 Task: Change the disability to yes, i have (or previously had) a disability.
Action: Mouse moved to (794, 104)
Screenshot: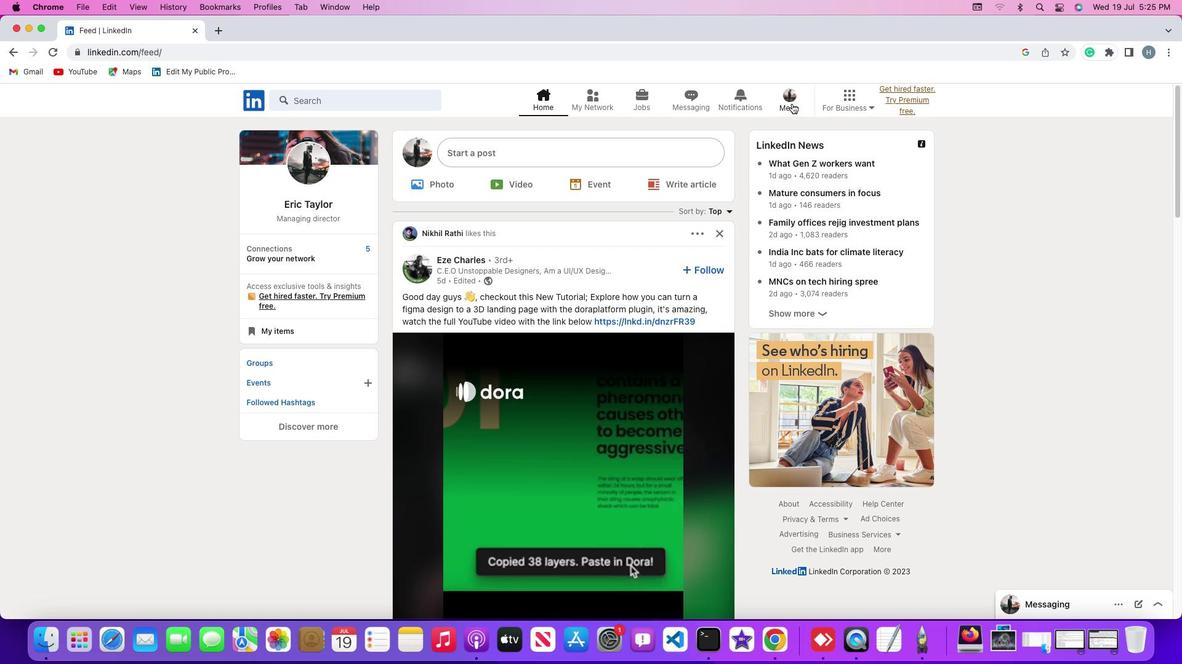 
Action: Mouse pressed left at (794, 104)
Screenshot: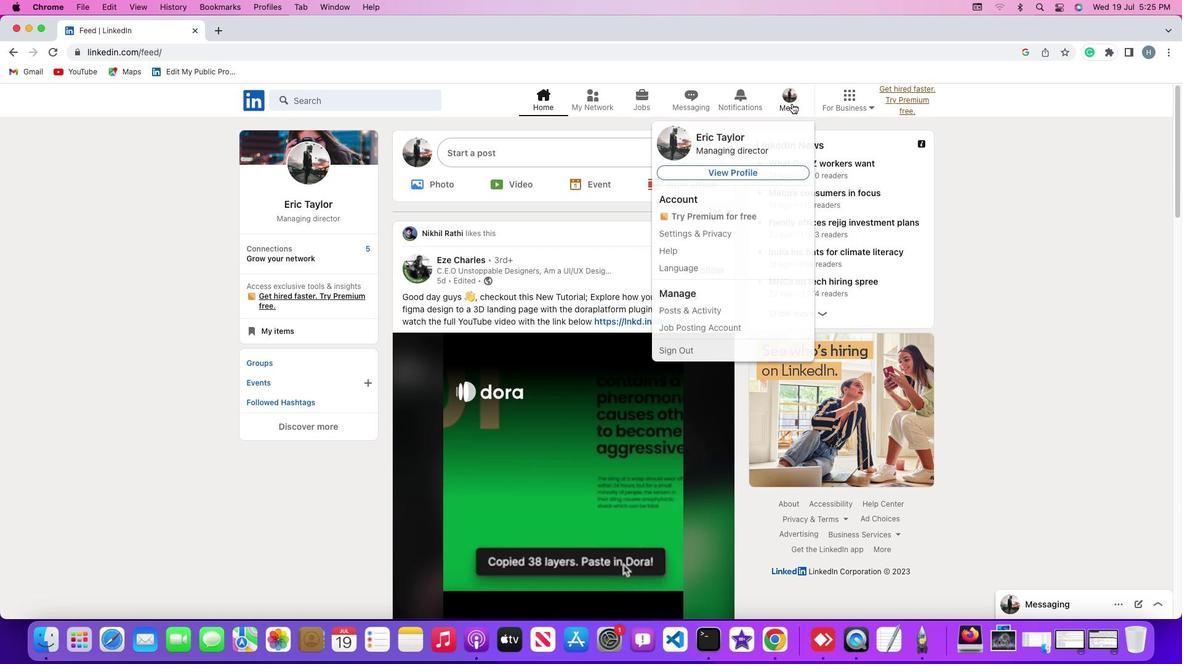 
Action: Mouse moved to (792, 104)
Screenshot: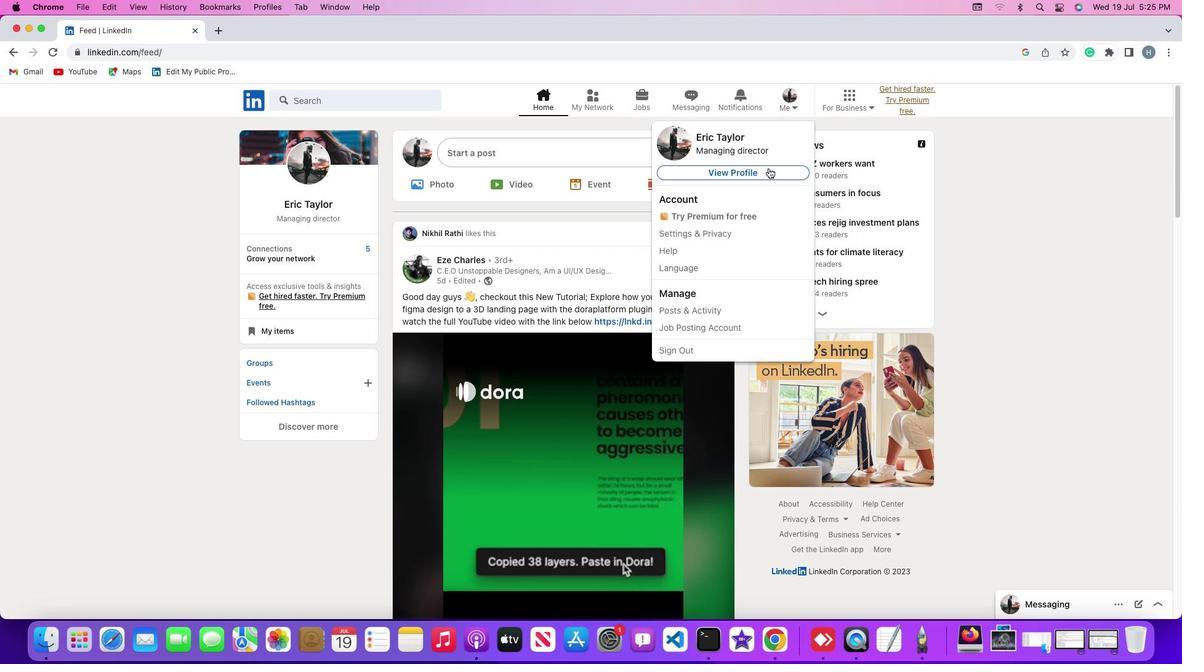 
Action: Mouse pressed left at (792, 104)
Screenshot: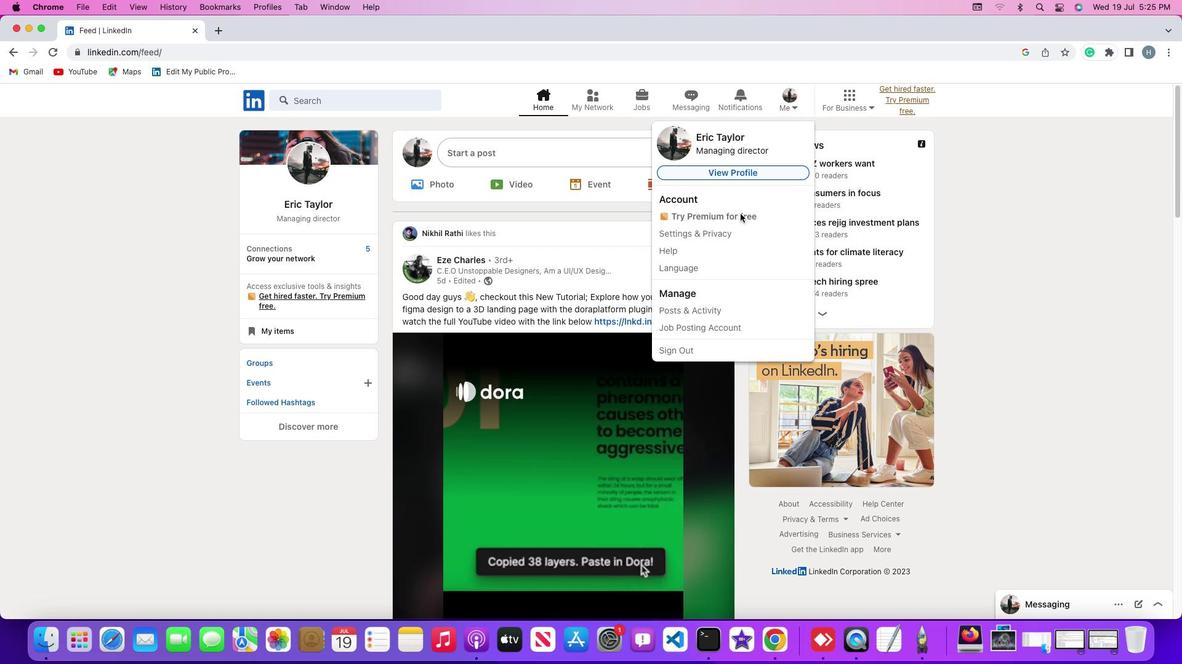 
Action: Mouse moved to (722, 233)
Screenshot: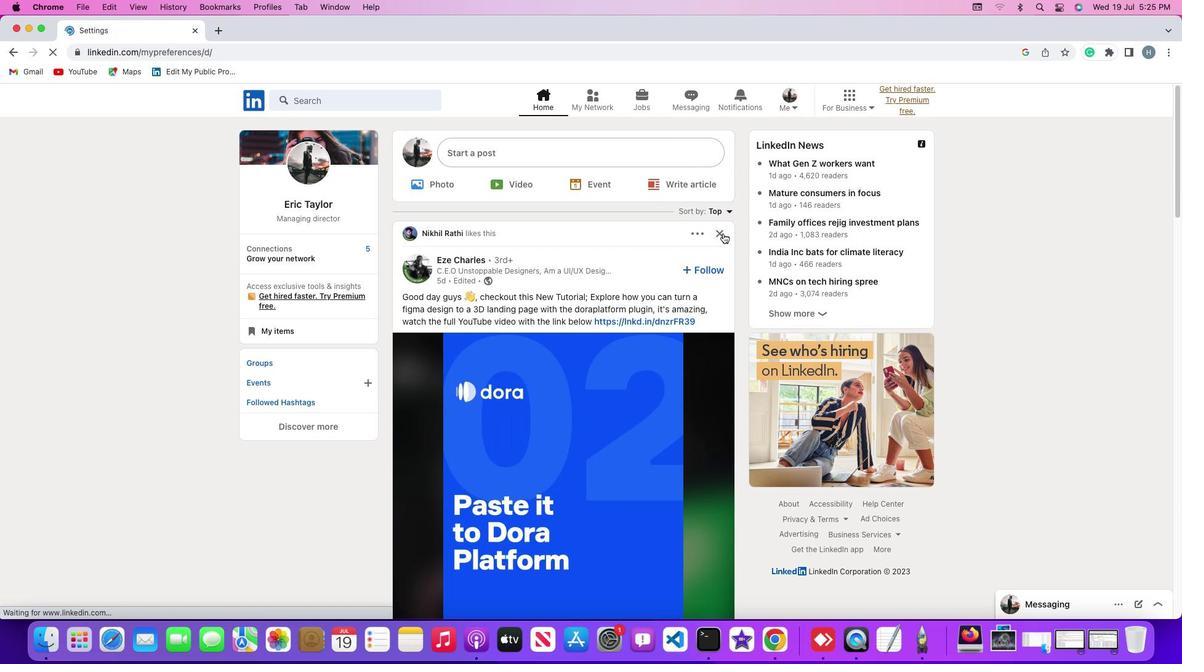 
Action: Mouse pressed left at (722, 233)
Screenshot: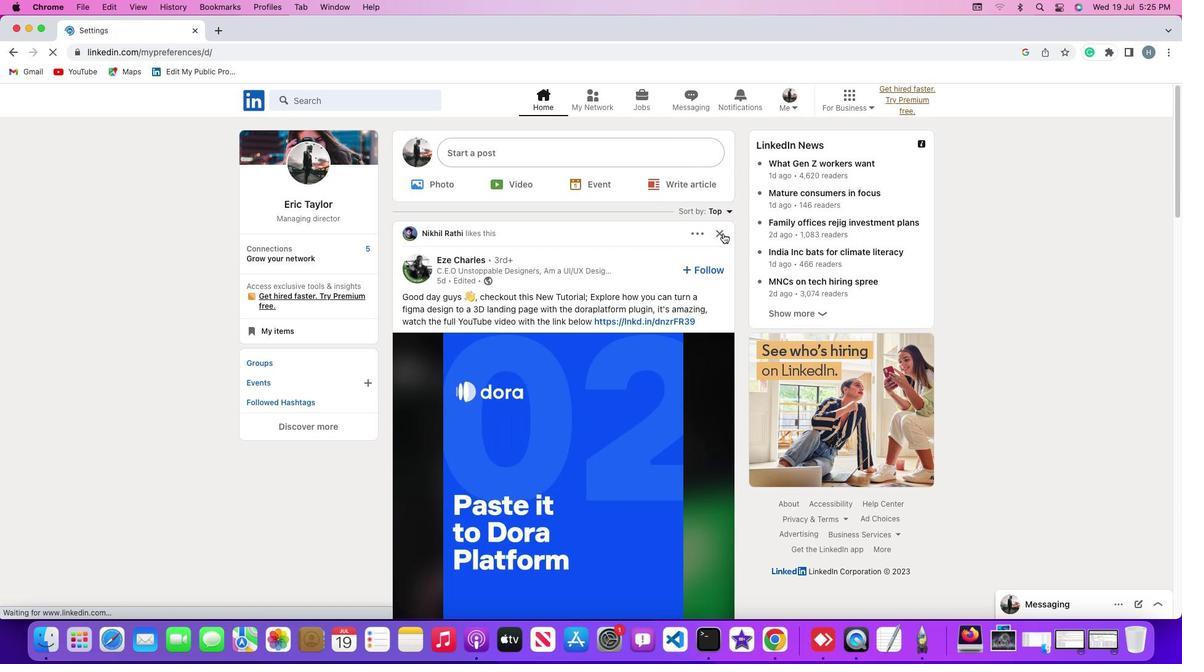 
Action: Mouse moved to (96, 322)
Screenshot: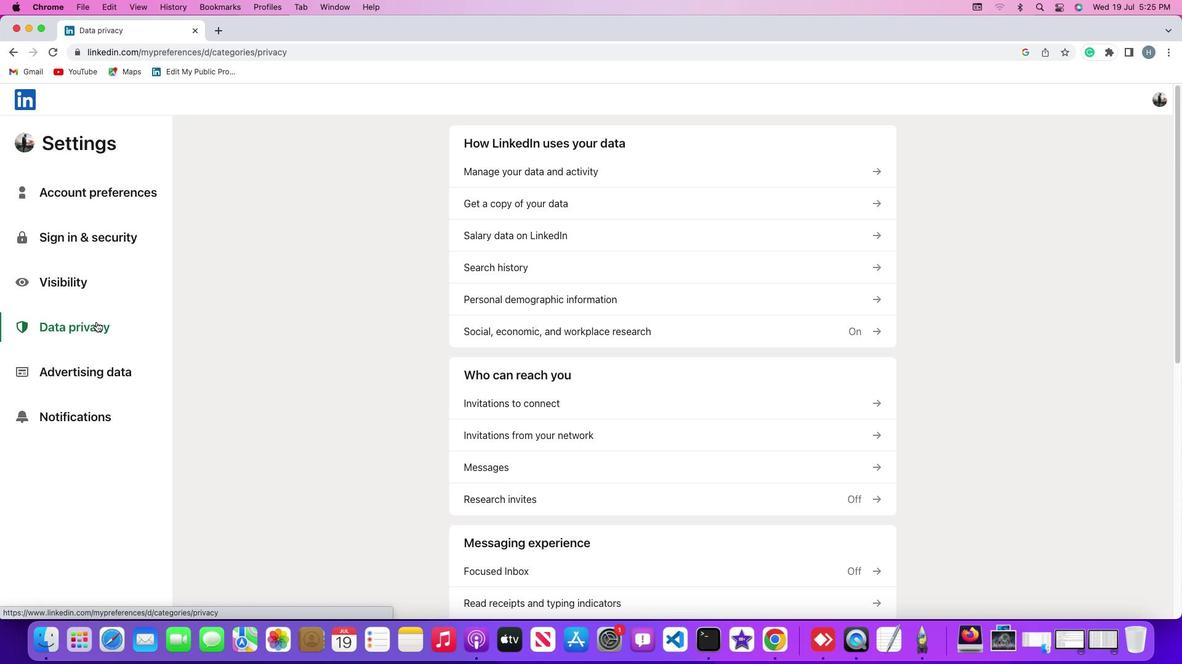 
Action: Mouse pressed left at (96, 322)
Screenshot: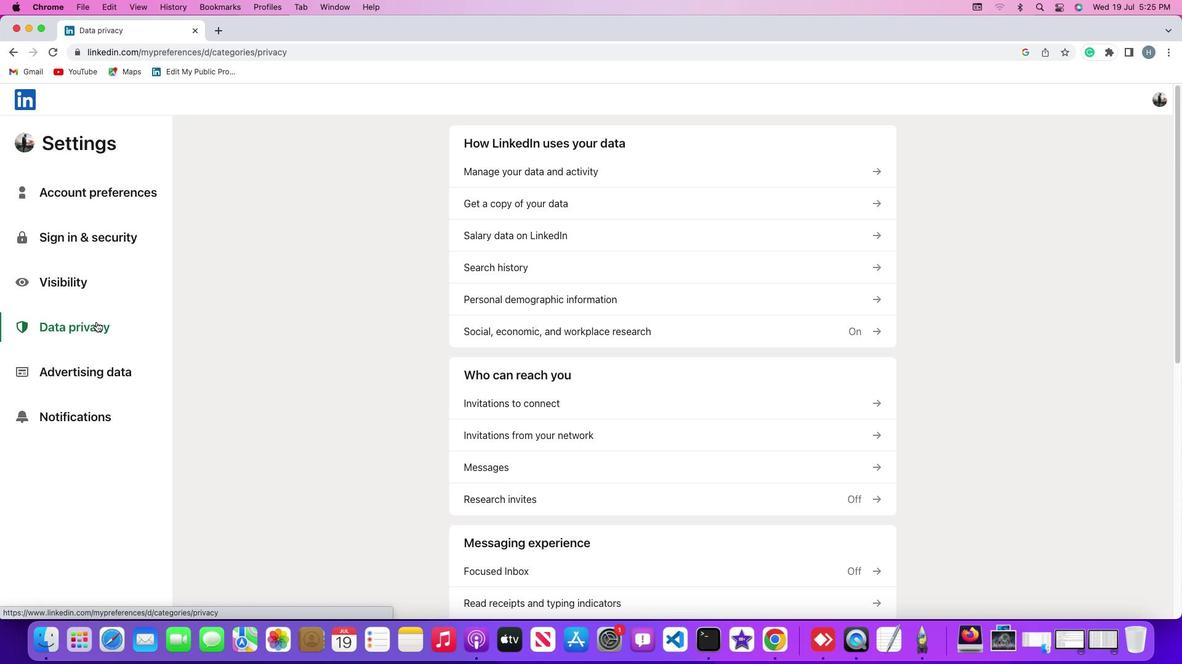 
Action: Mouse pressed left at (96, 322)
Screenshot: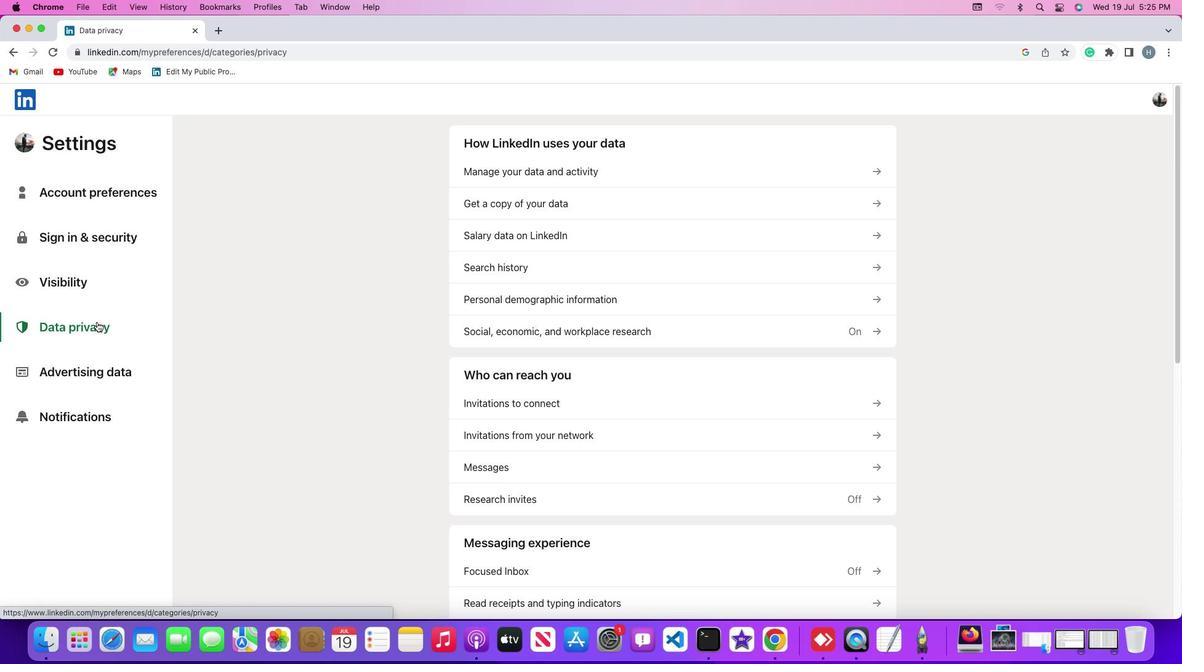 
Action: Mouse moved to (478, 301)
Screenshot: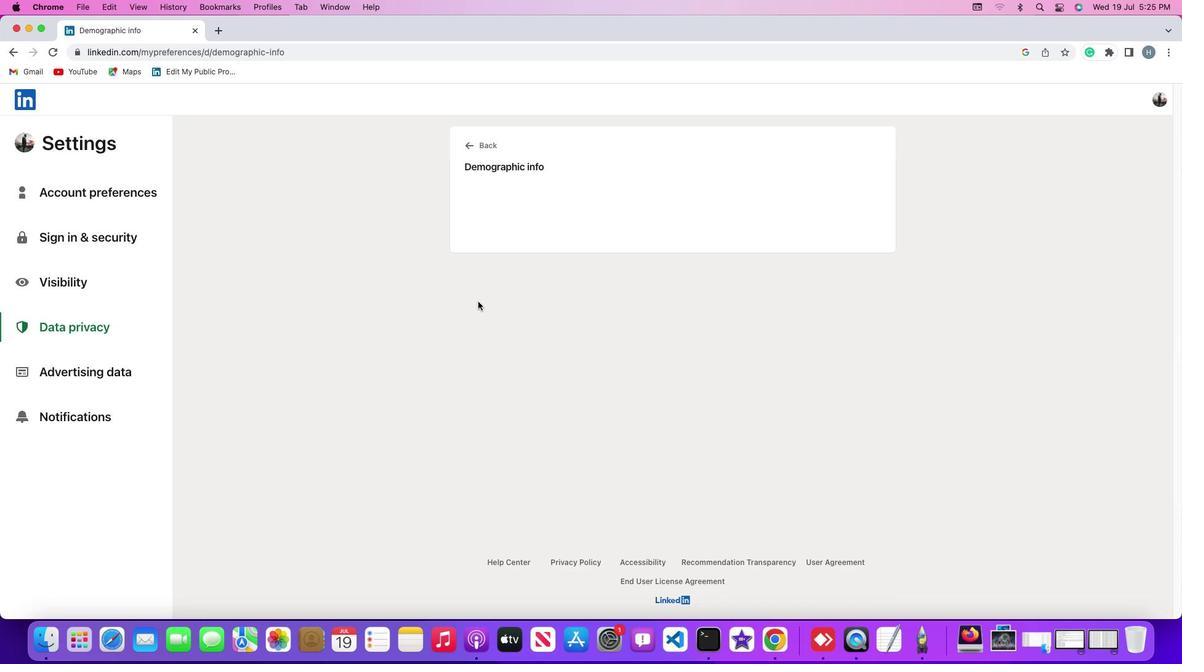 
Action: Mouse pressed left at (478, 301)
Screenshot: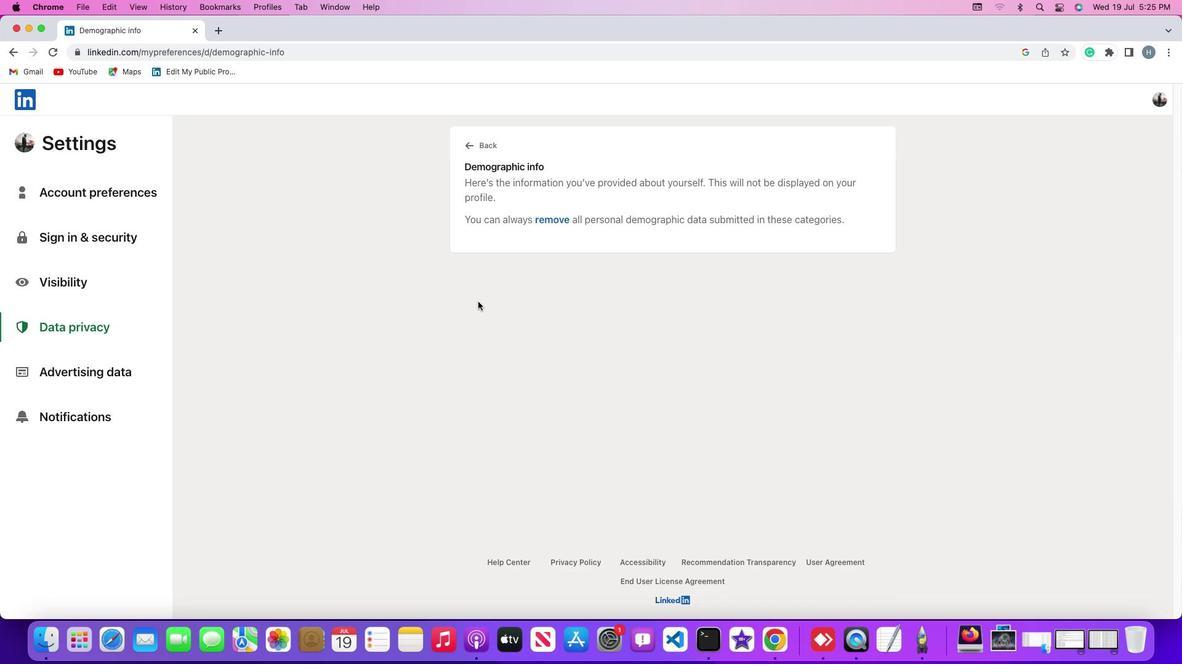 
Action: Mouse moved to (516, 424)
Screenshot: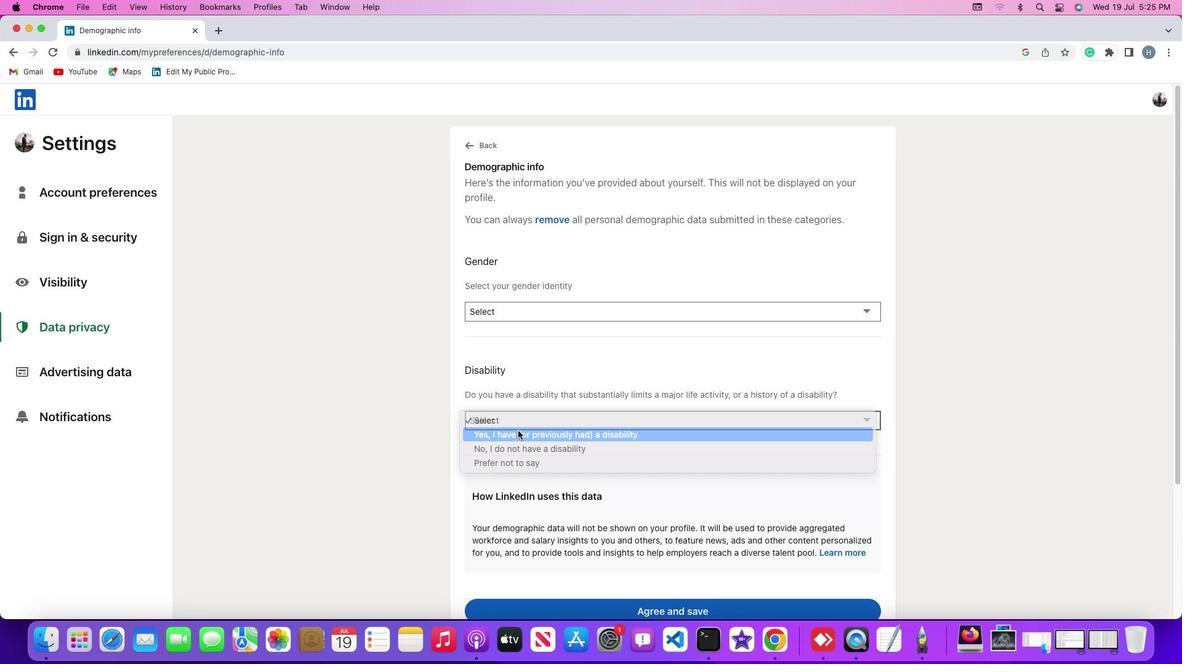 
Action: Mouse pressed left at (516, 424)
Screenshot: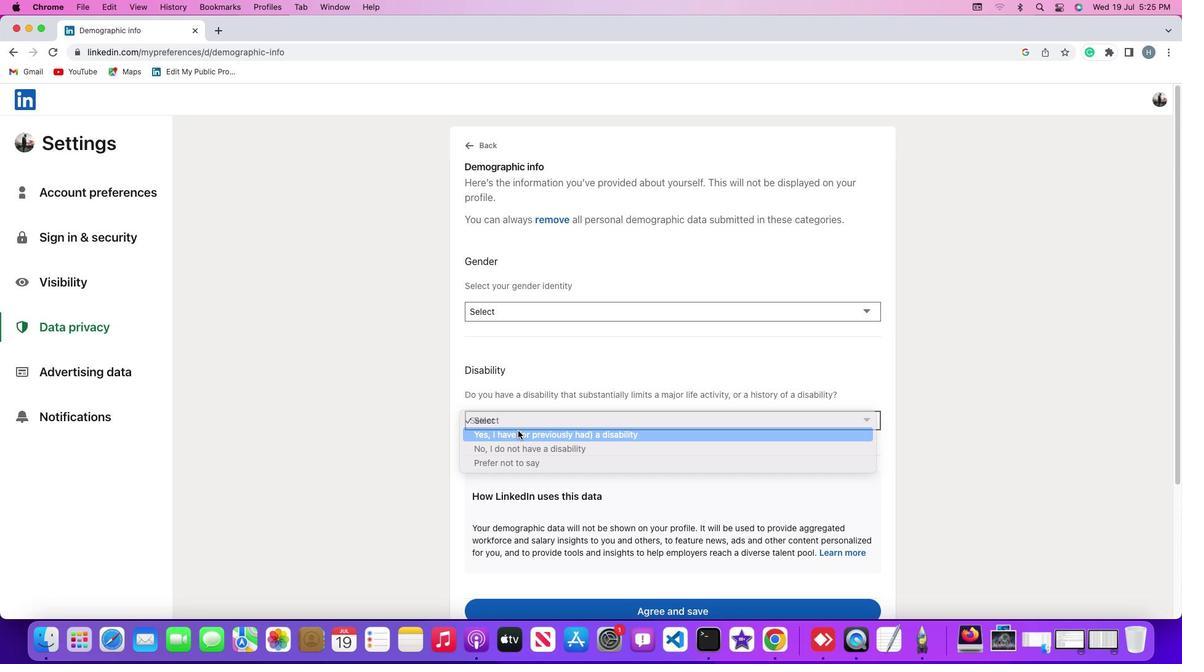 
Action: Mouse moved to (517, 431)
Screenshot: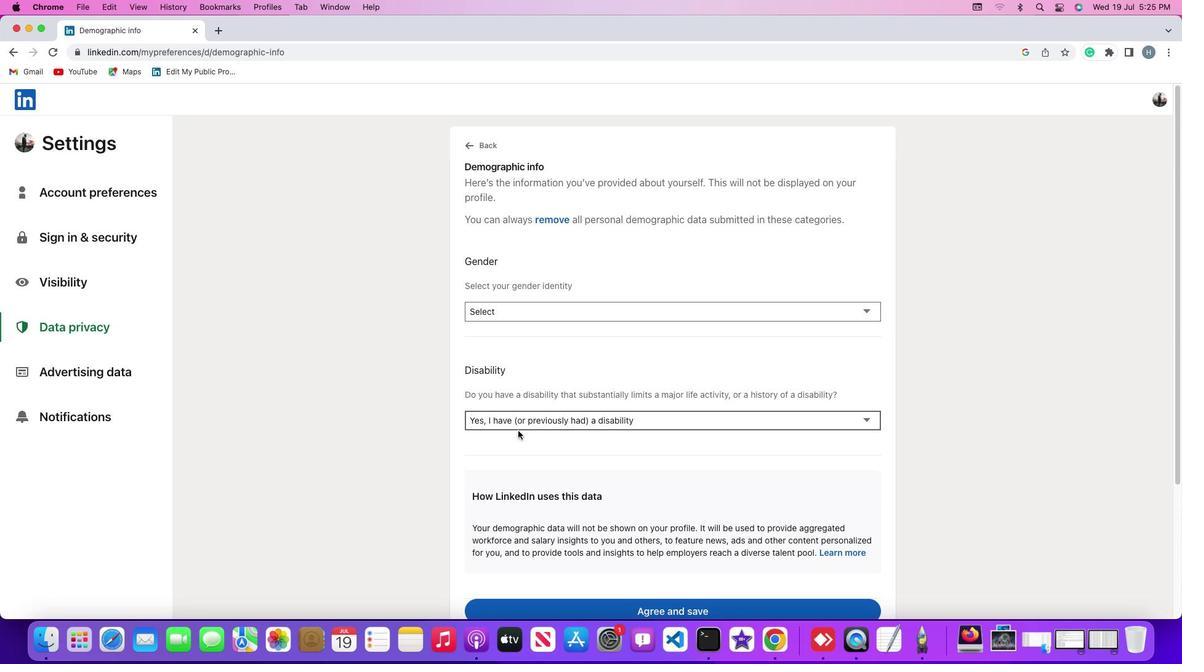 
Action: Mouse pressed left at (517, 431)
Screenshot: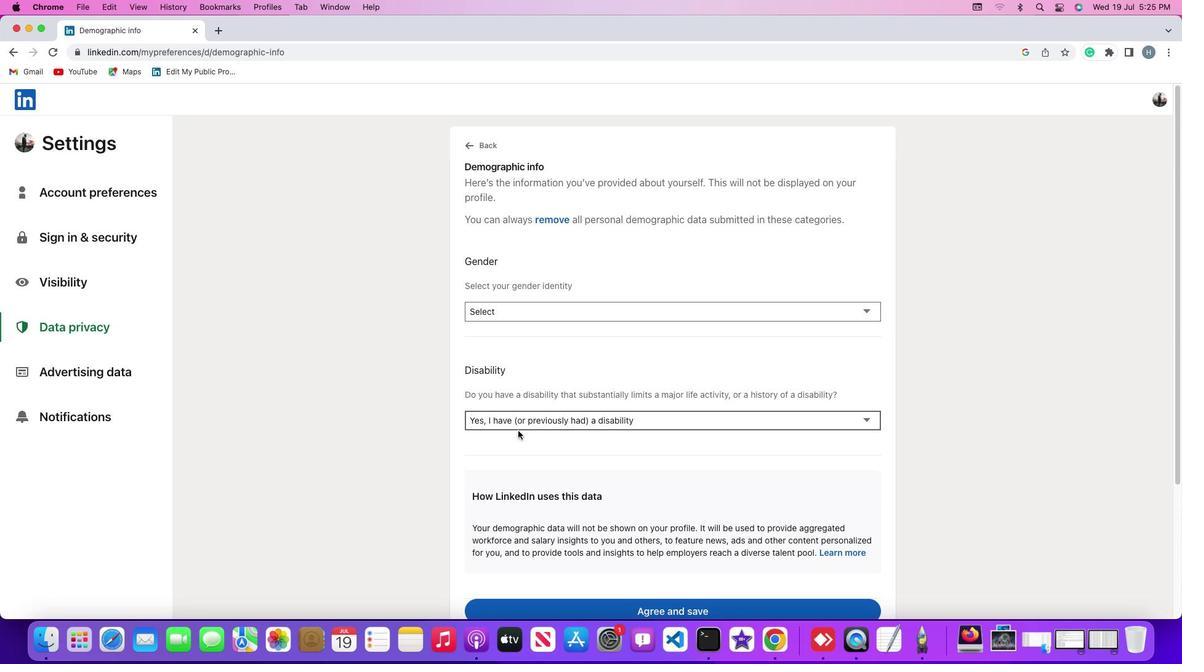 
